 Task: Set the tone-mapping parameter for Open GL video output to 0.30.
Action: Mouse moved to (122, 95)
Screenshot: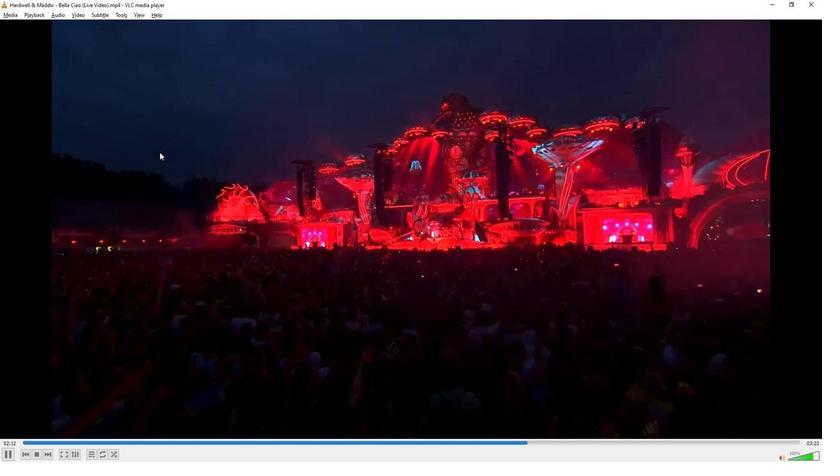
Action: Mouse pressed left at (122, 95)
Screenshot: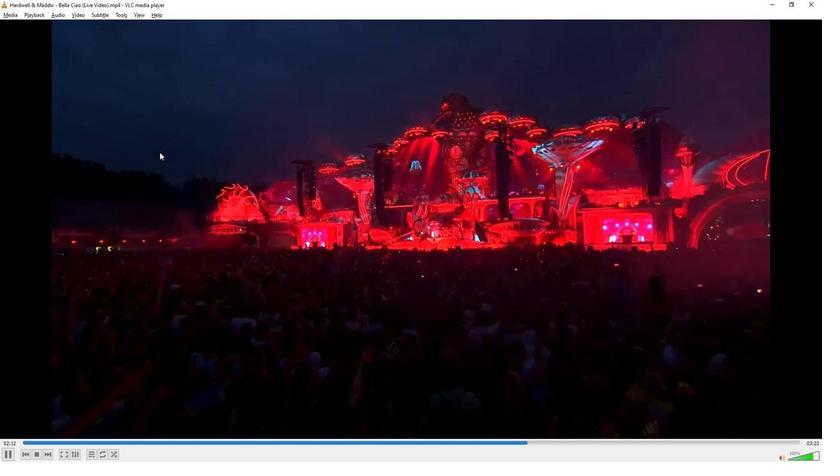 
Action: Mouse moved to (123, 93)
Screenshot: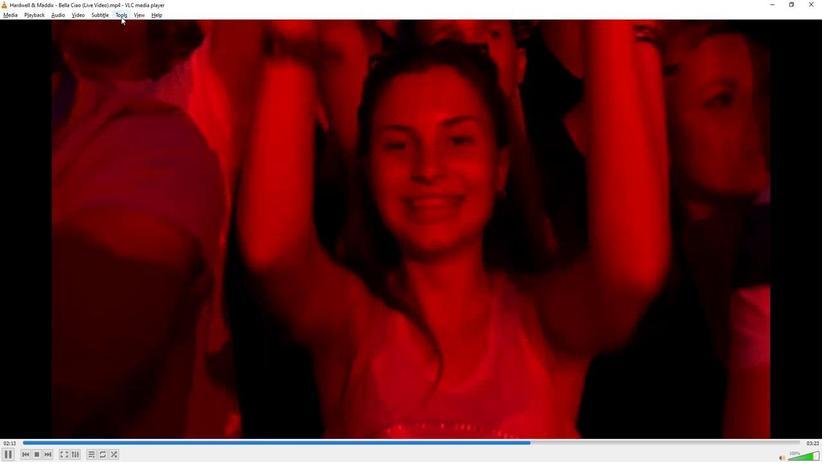 
Action: Mouse pressed left at (123, 93)
Screenshot: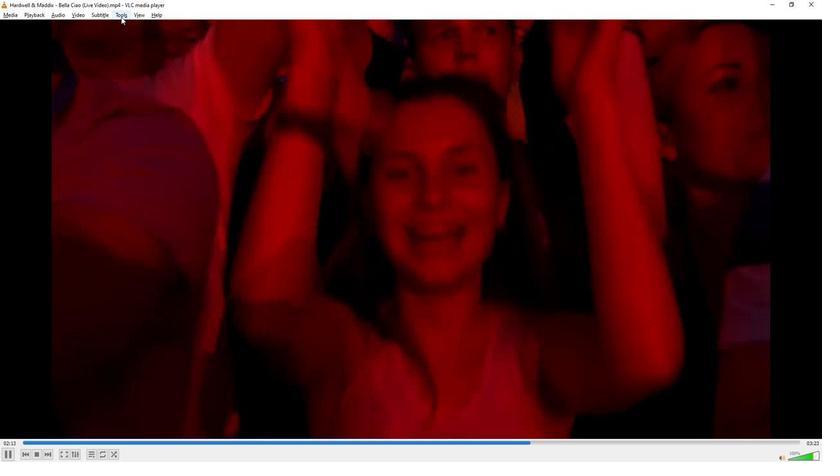 
Action: Mouse moved to (143, 161)
Screenshot: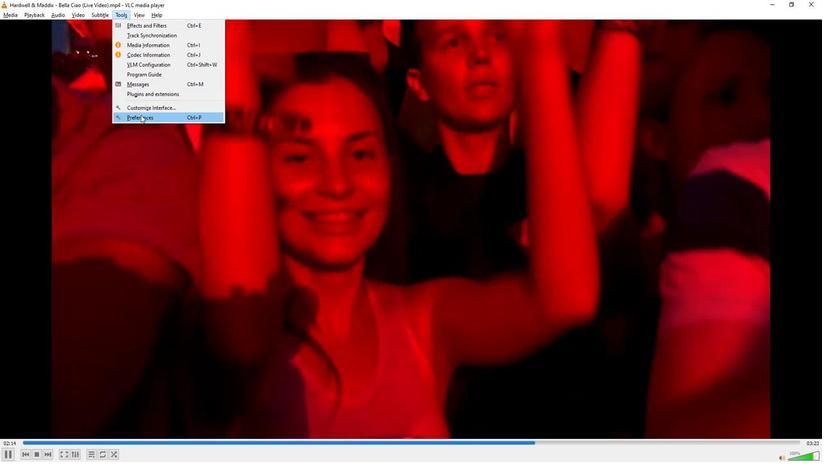 
Action: Mouse pressed left at (143, 161)
Screenshot: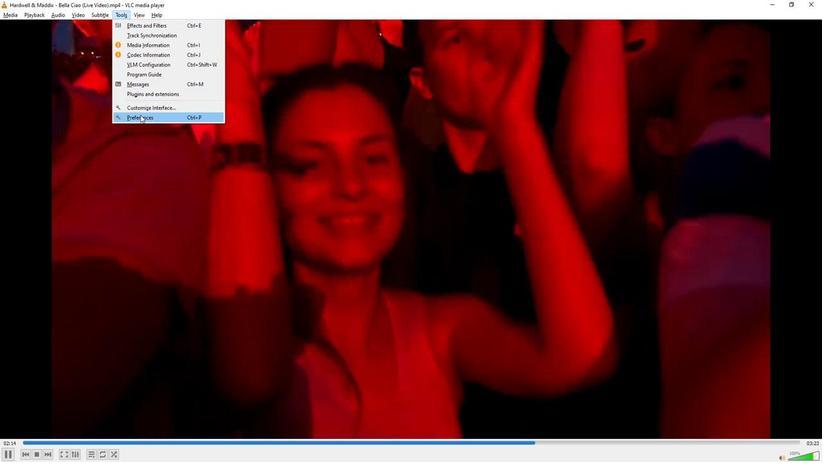 
Action: Mouse moved to (186, 335)
Screenshot: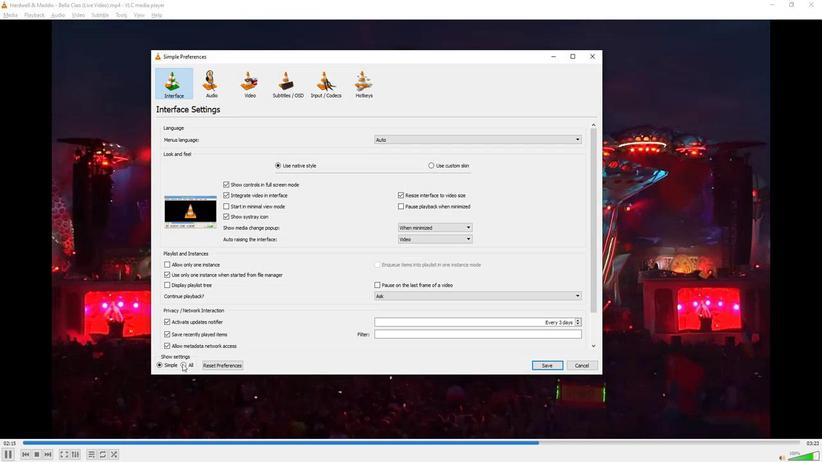 
Action: Mouse pressed left at (186, 335)
Screenshot: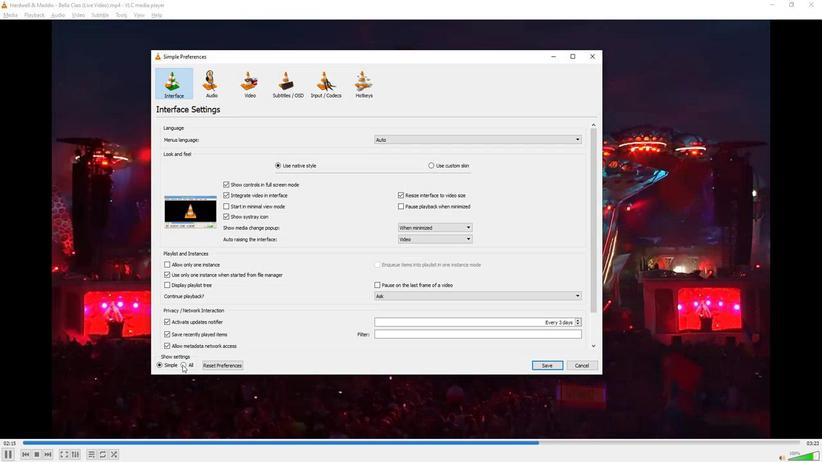 
Action: Mouse moved to (181, 276)
Screenshot: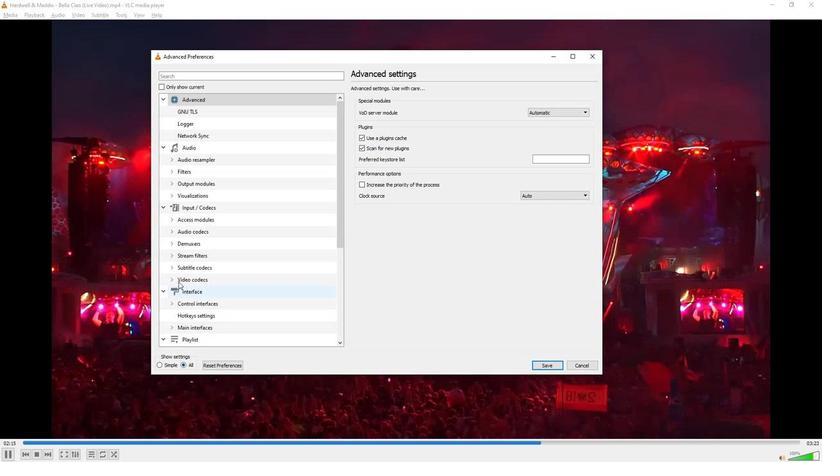
Action: Mouse scrolled (181, 275) with delta (0, 0)
Screenshot: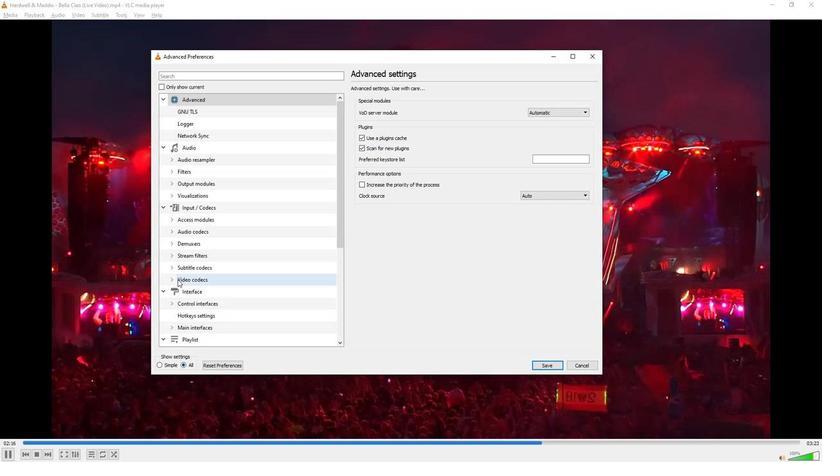 
Action: Mouse scrolled (181, 275) with delta (0, 0)
Screenshot: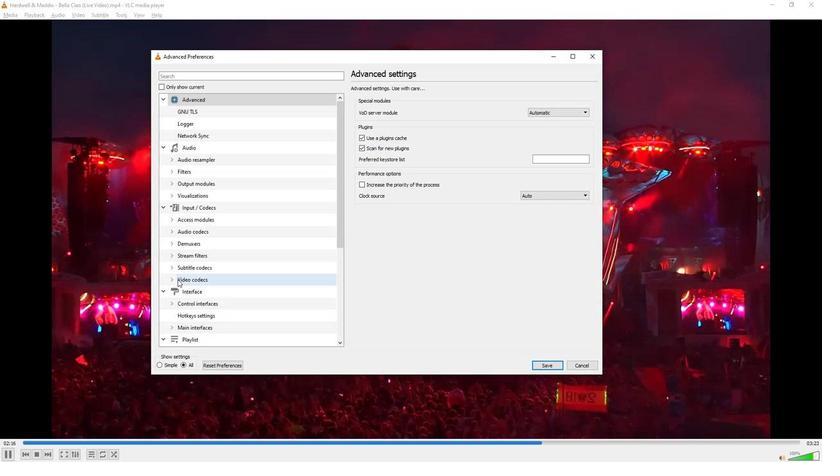 
Action: Mouse scrolled (181, 275) with delta (0, 0)
Screenshot: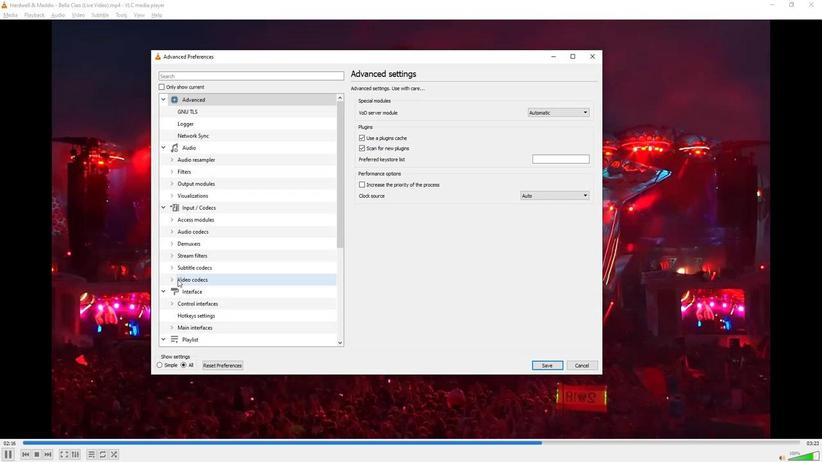 
Action: Mouse scrolled (181, 275) with delta (0, 0)
Screenshot: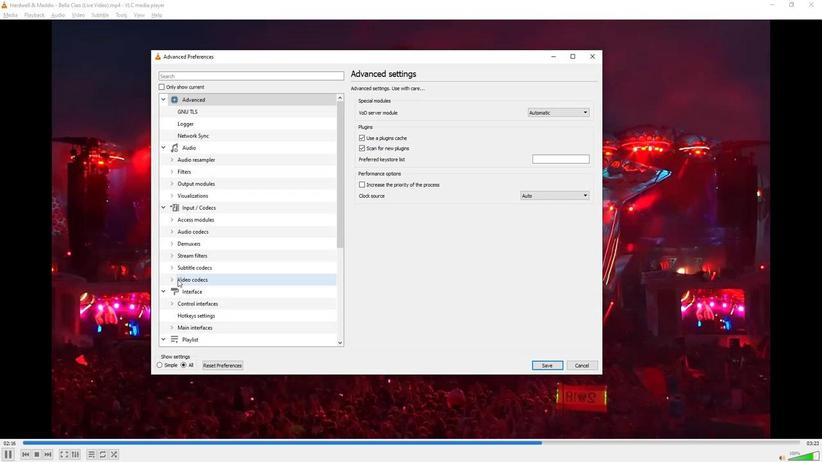 
Action: Mouse scrolled (181, 275) with delta (0, 0)
Screenshot: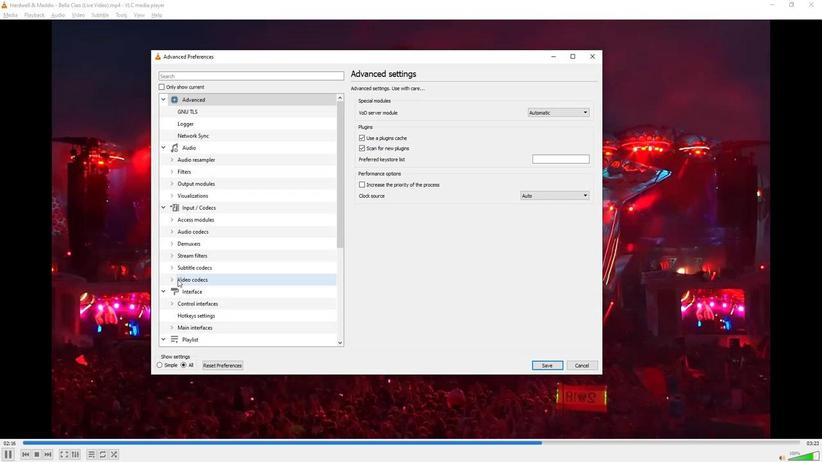 
Action: Mouse scrolled (181, 275) with delta (0, 0)
Screenshot: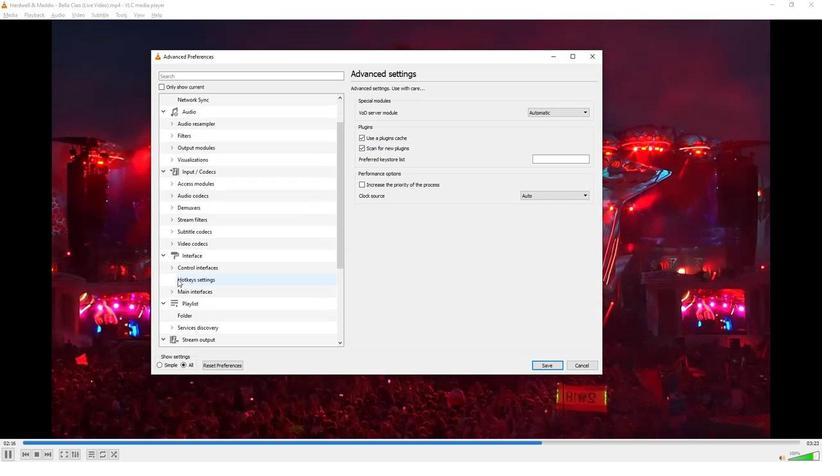 
Action: Mouse scrolled (181, 275) with delta (0, 0)
Screenshot: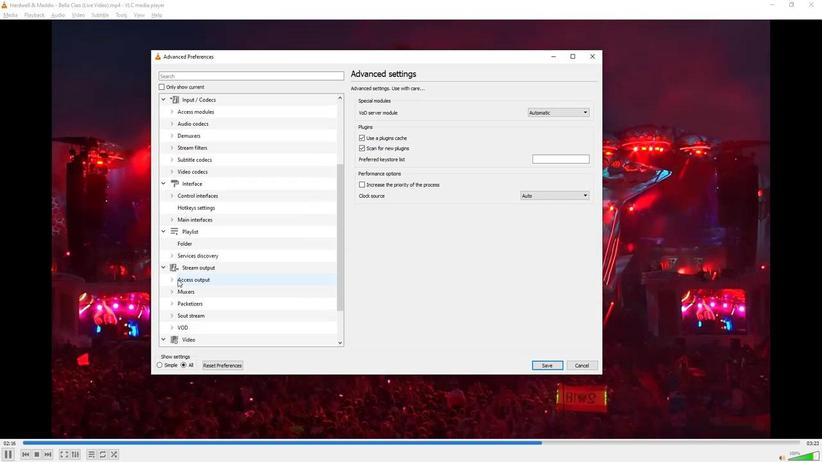 
Action: Mouse scrolled (181, 275) with delta (0, 0)
Screenshot: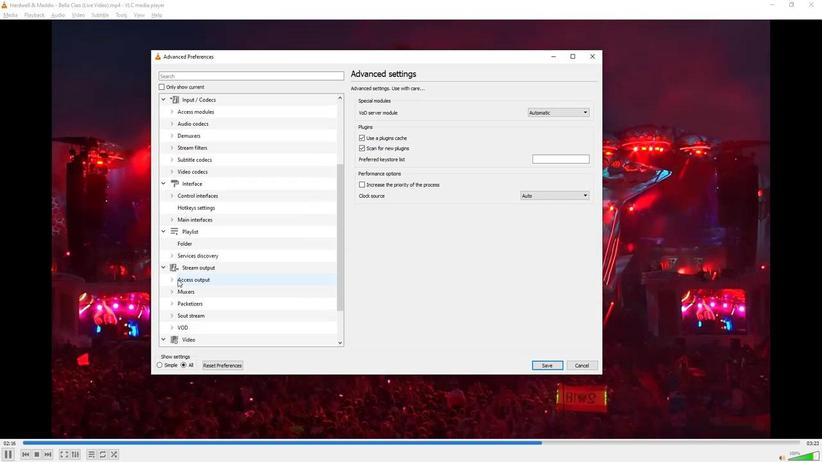 
Action: Mouse moved to (177, 301)
Screenshot: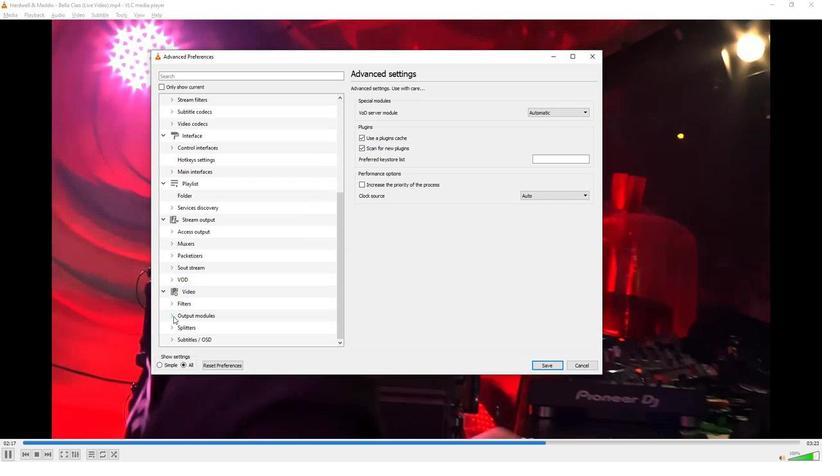 
Action: Mouse pressed left at (177, 301)
Screenshot: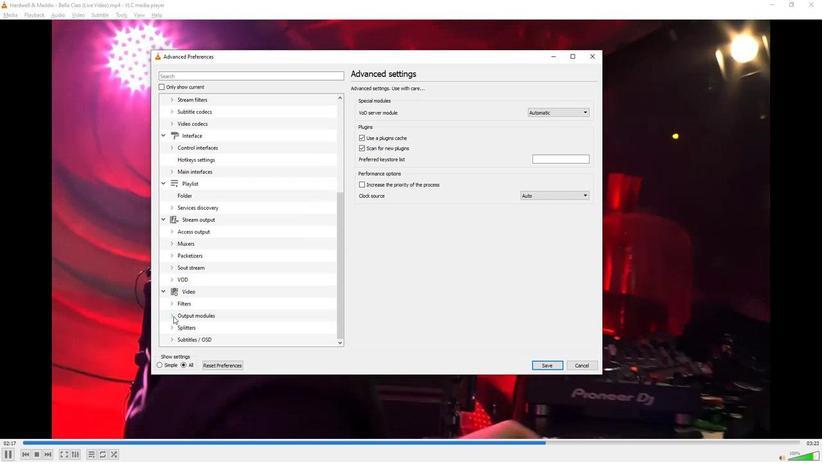 
Action: Mouse moved to (181, 293)
Screenshot: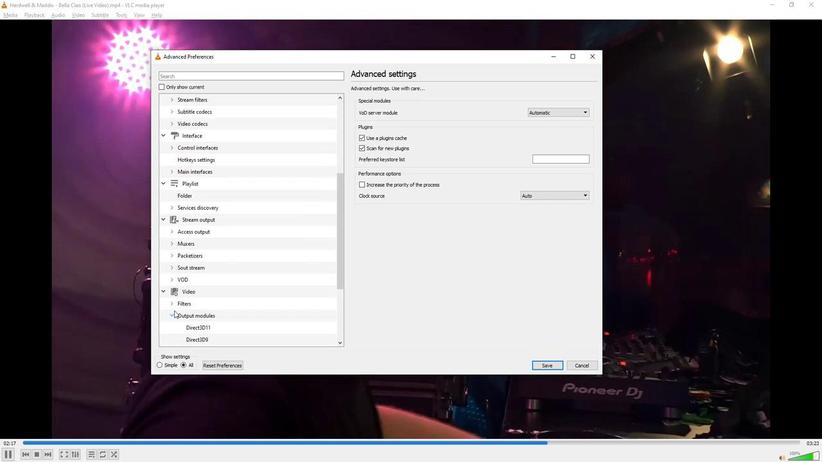 
Action: Mouse scrolled (181, 292) with delta (0, 0)
Screenshot: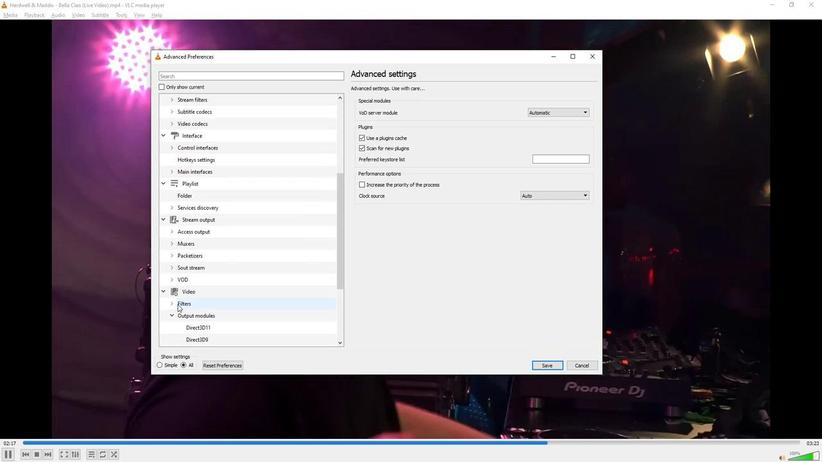 
Action: Mouse scrolled (181, 292) with delta (0, 0)
Screenshot: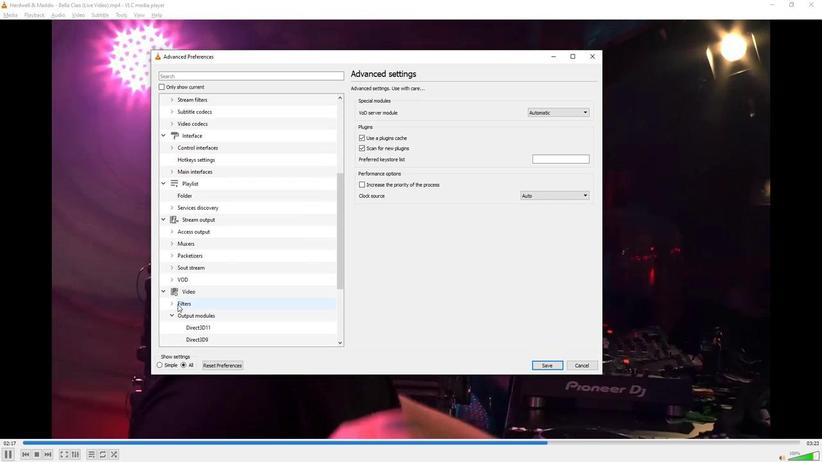 
Action: Mouse scrolled (181, 292) with delta (0, 0)
Screenshot: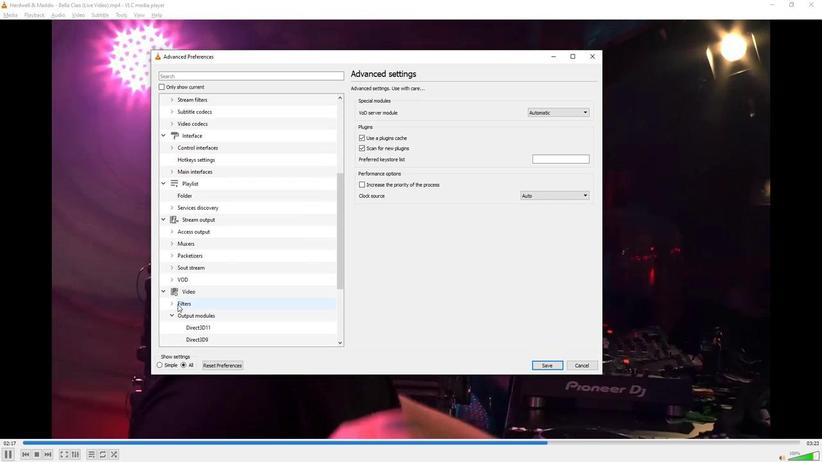 
Action: Mouse scrolled (181, 292) with delta (0, 0)
Screenshot: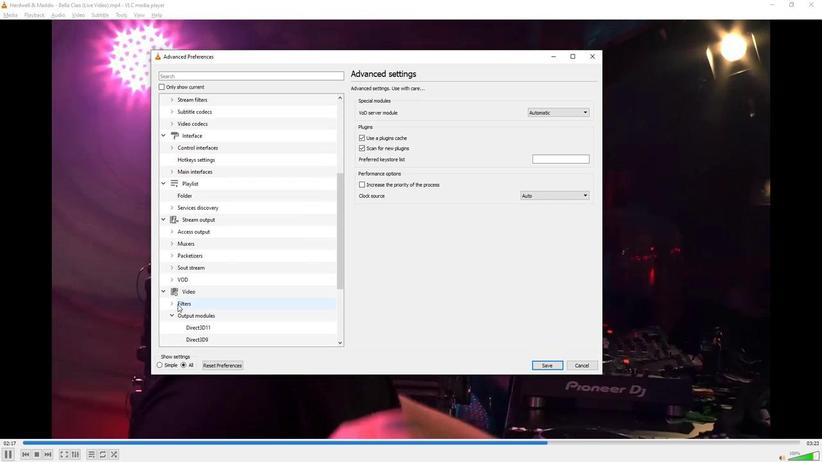 
Action: Mouse scrolled (181, 292) with delta (0, 0)
Screenshot: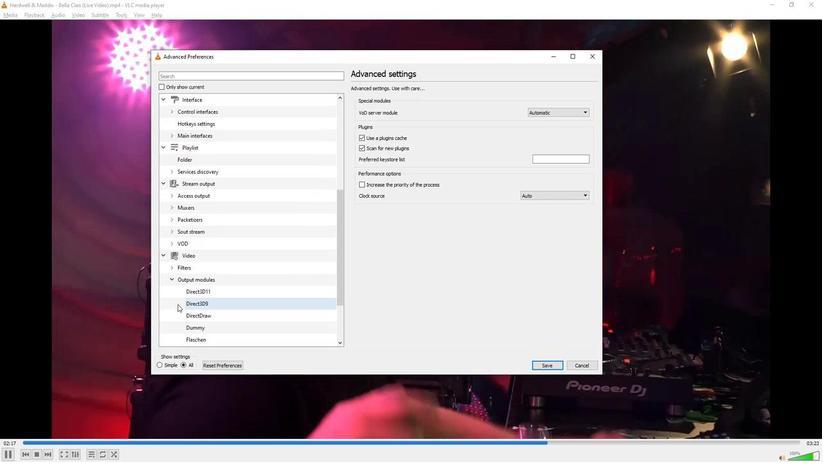
Action: Mouse scrolled (181, 292) with delta (0, 0)
Screenshot: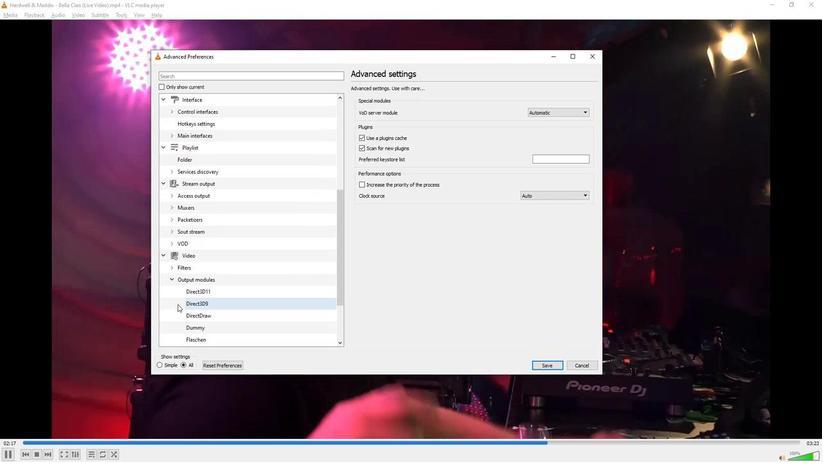
Action: Mouse scrolled (181, 292) with delta (0, 0)
Screenshot: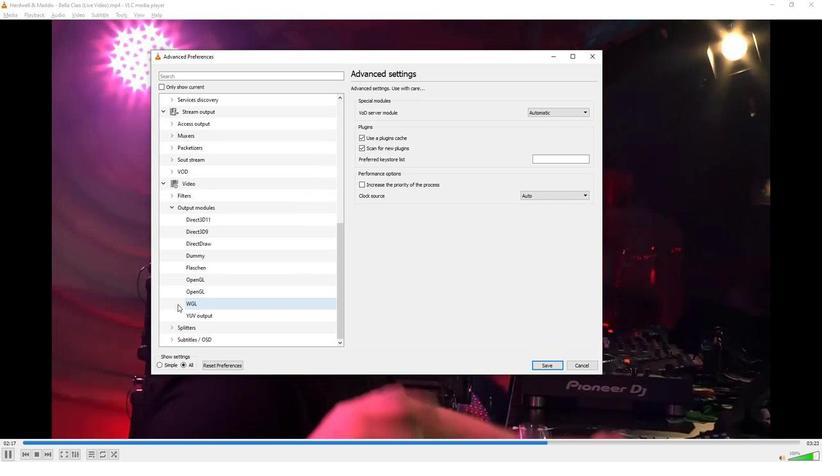 
Action: Mouse scrolled (181, 292) with delta (0, 0)
Screenshot: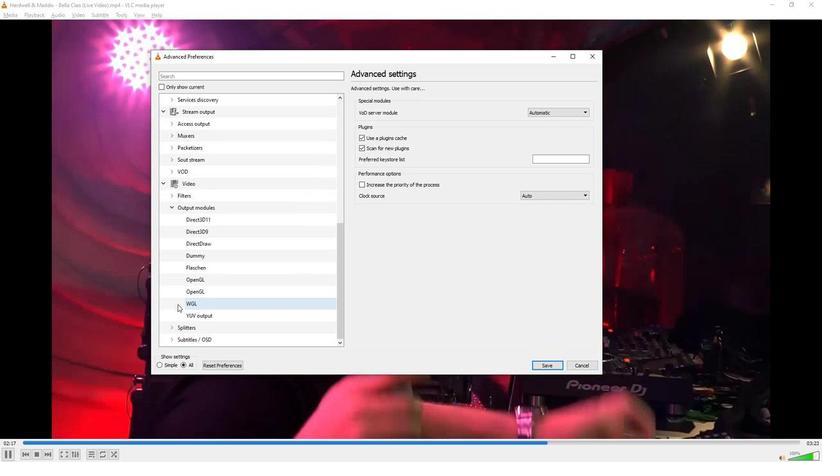 
Action: Mouse moved to (197, 277)
Screenshot: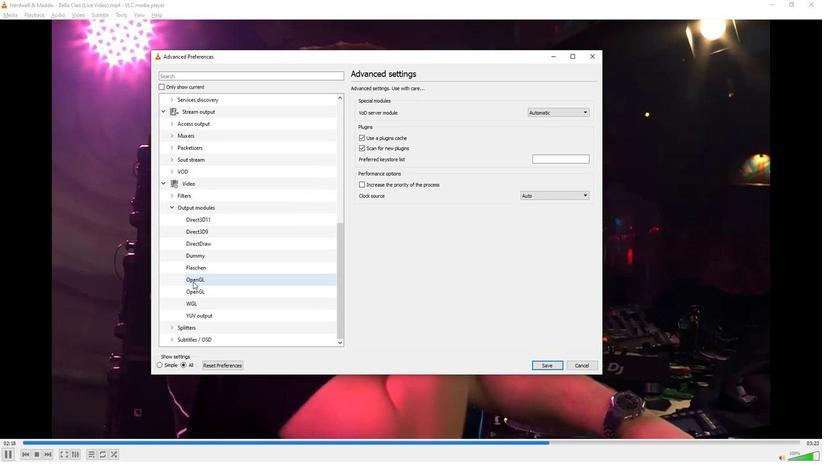 
Action: Mouse pressed left at (197, 277)
Screenshot: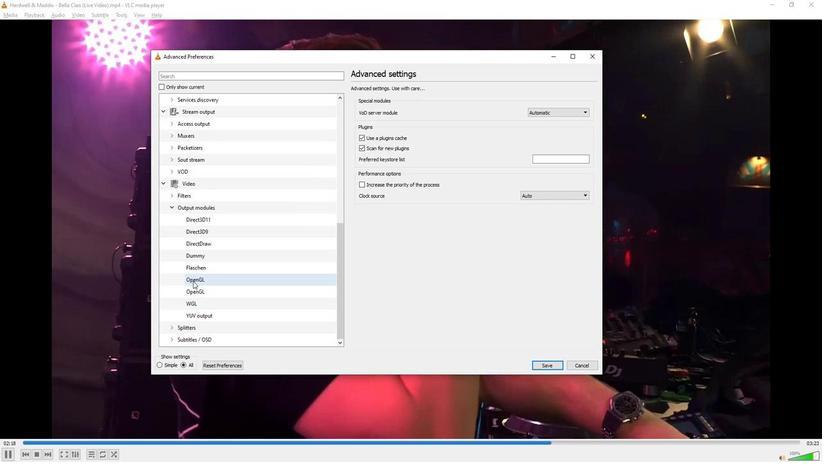 
Action: Mouse moved to (595, 217)
Screenshot: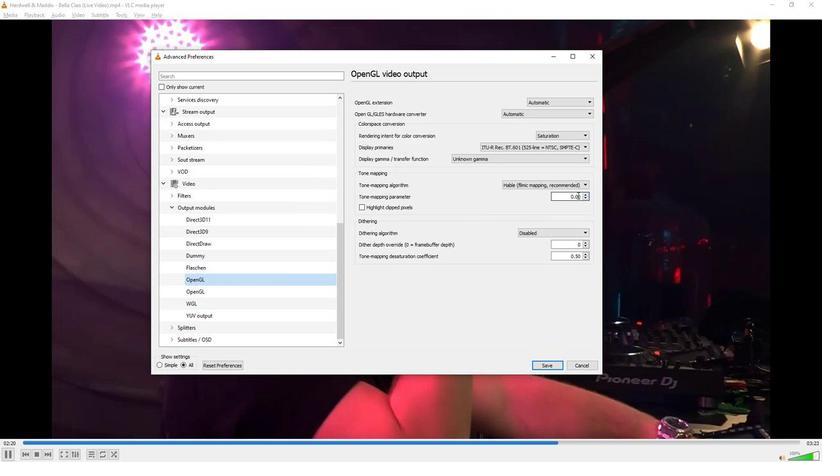 
Action: Mouse pressed left at (595, 217)
Screenshot: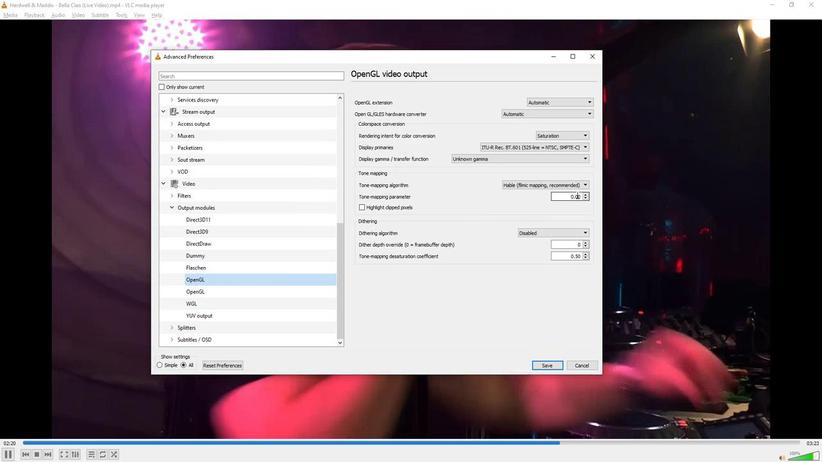 
Action: Mouse pressed left at (595, 217)
Screenshot: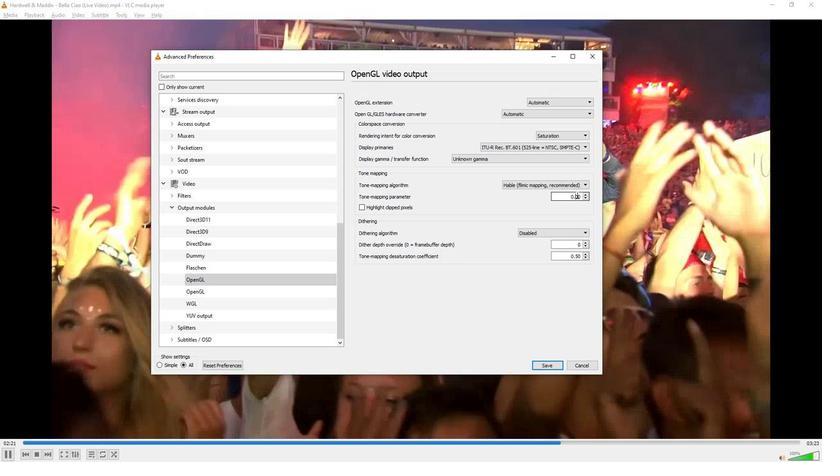 
Action: Mouse pressed left at (595, 217)
Screenshot: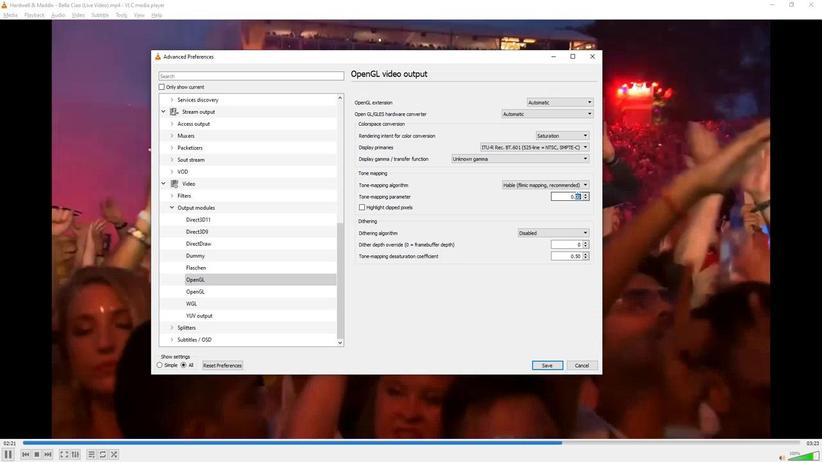 
Action: Key pressed 0.30
Screenshot: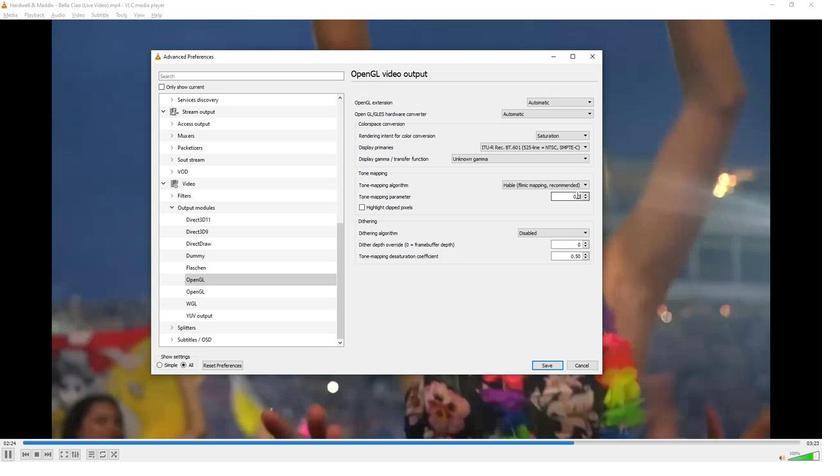 
Action: Mouse moved to (532, 306)
Screenshot: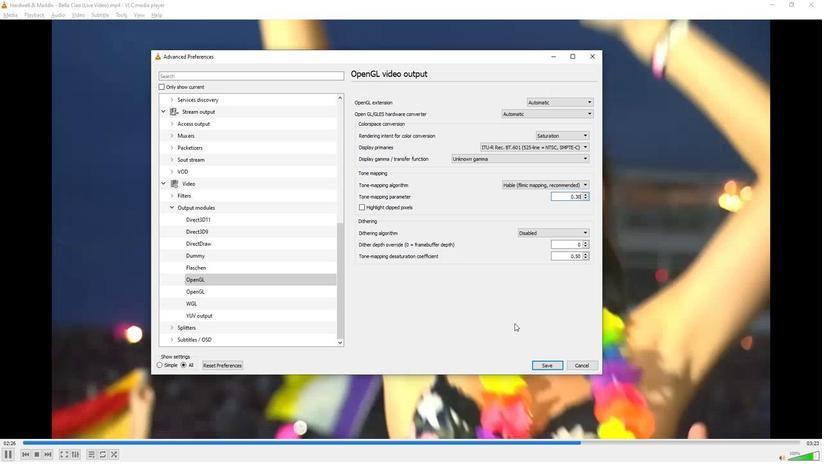 
